Task: Schedule a session for the photography walk.
Action: Mouse moved to (111, 119)
Screenshot: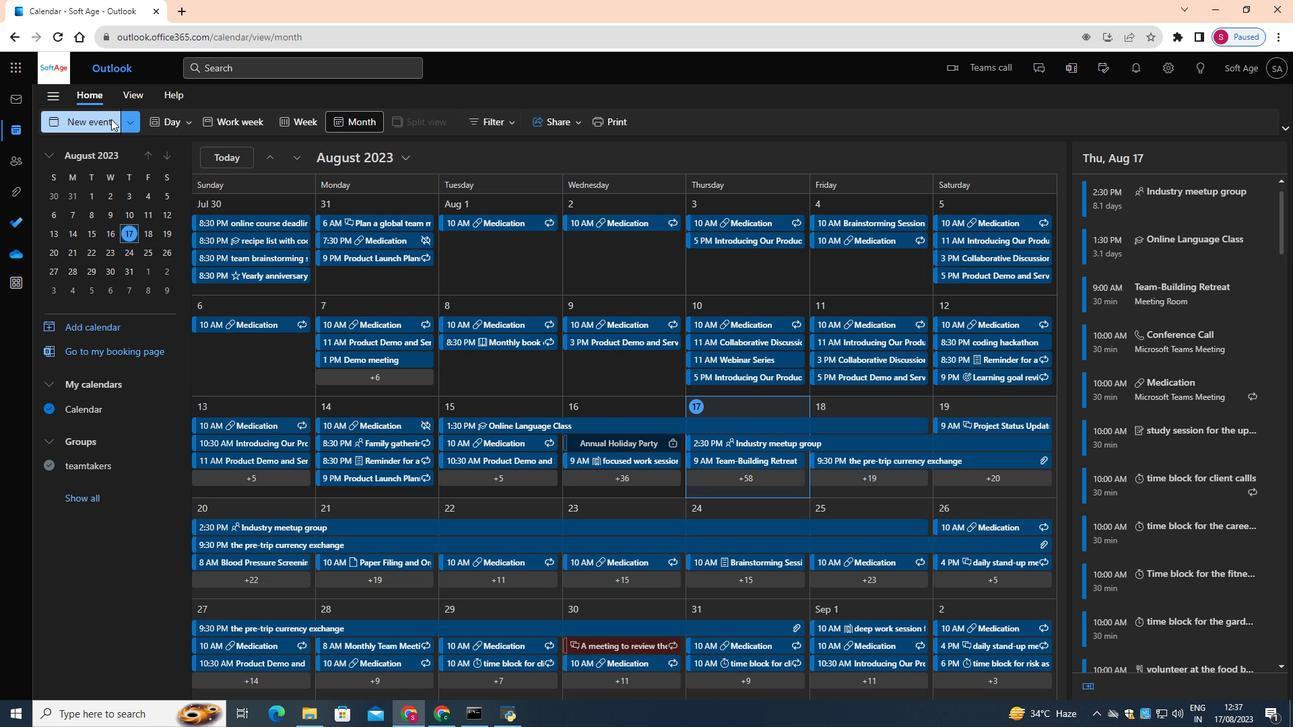 
Action: Mouse pressed left at (111, 119)
Screenshot: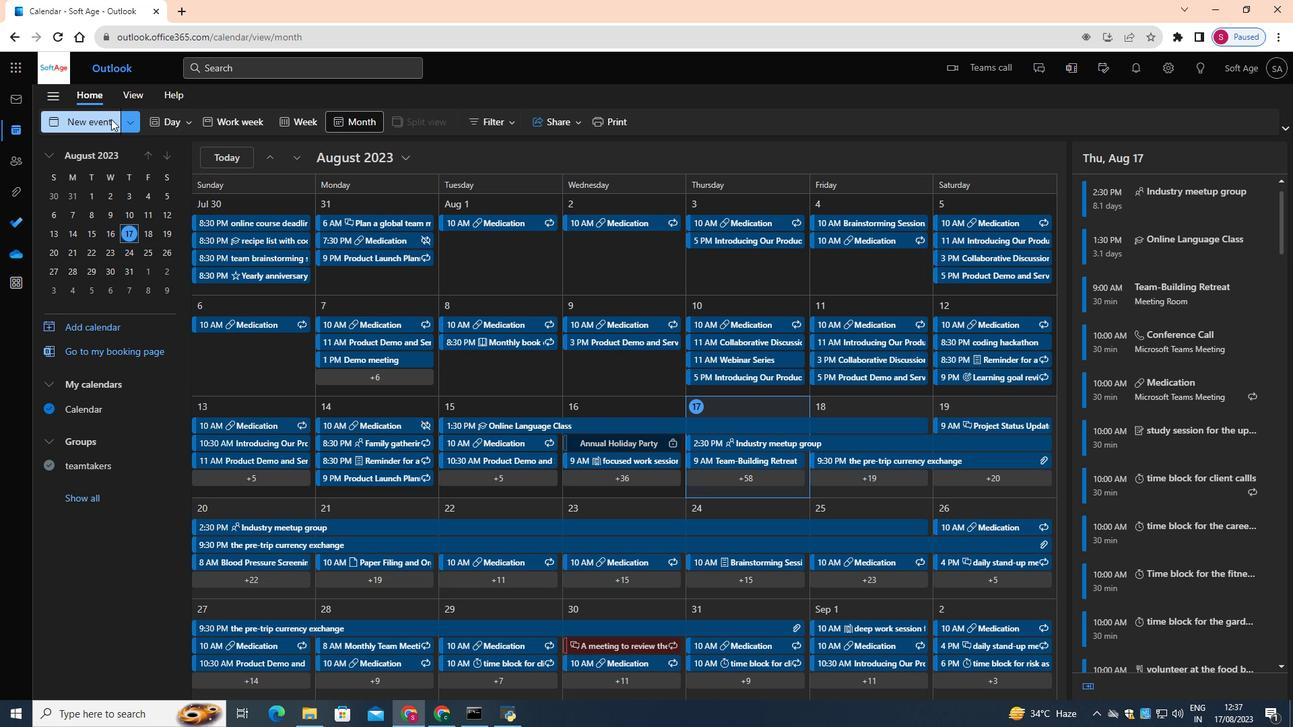 
Action: Mouse moved to (429, 210)
Screenshot: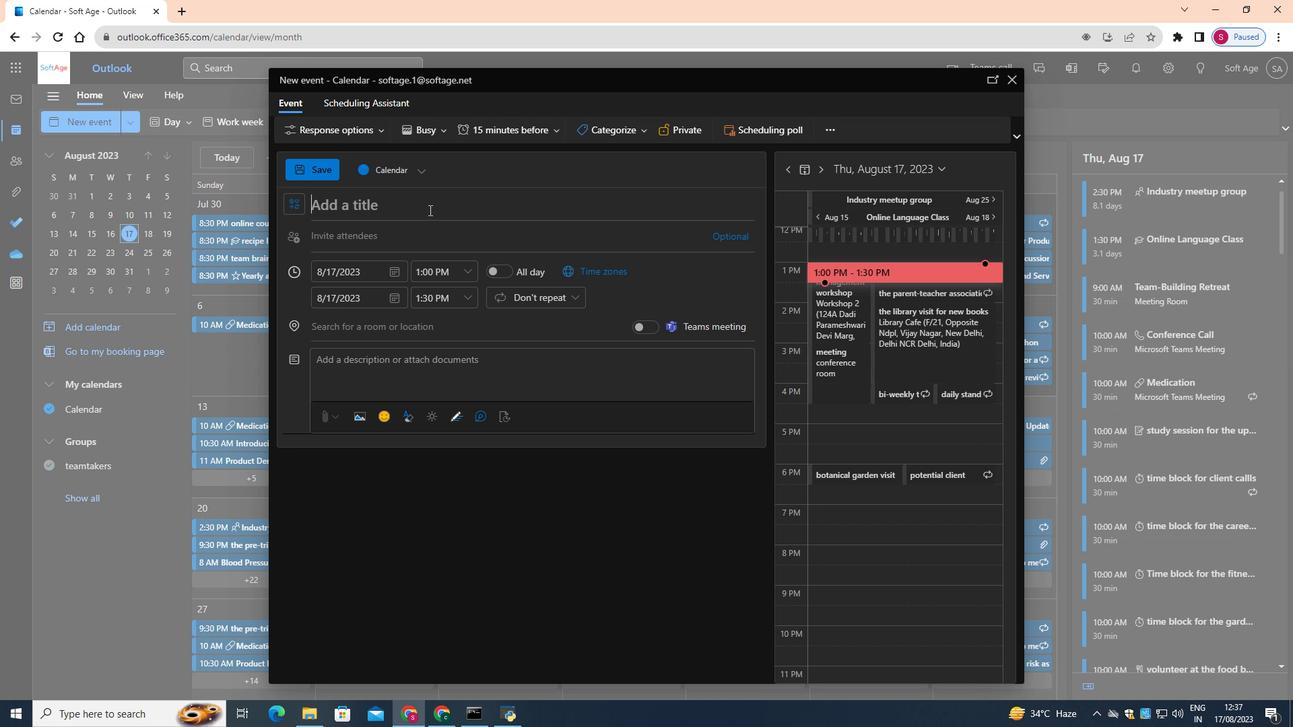 
Action: Mouse pressed left at (429, 210)
Screenshot: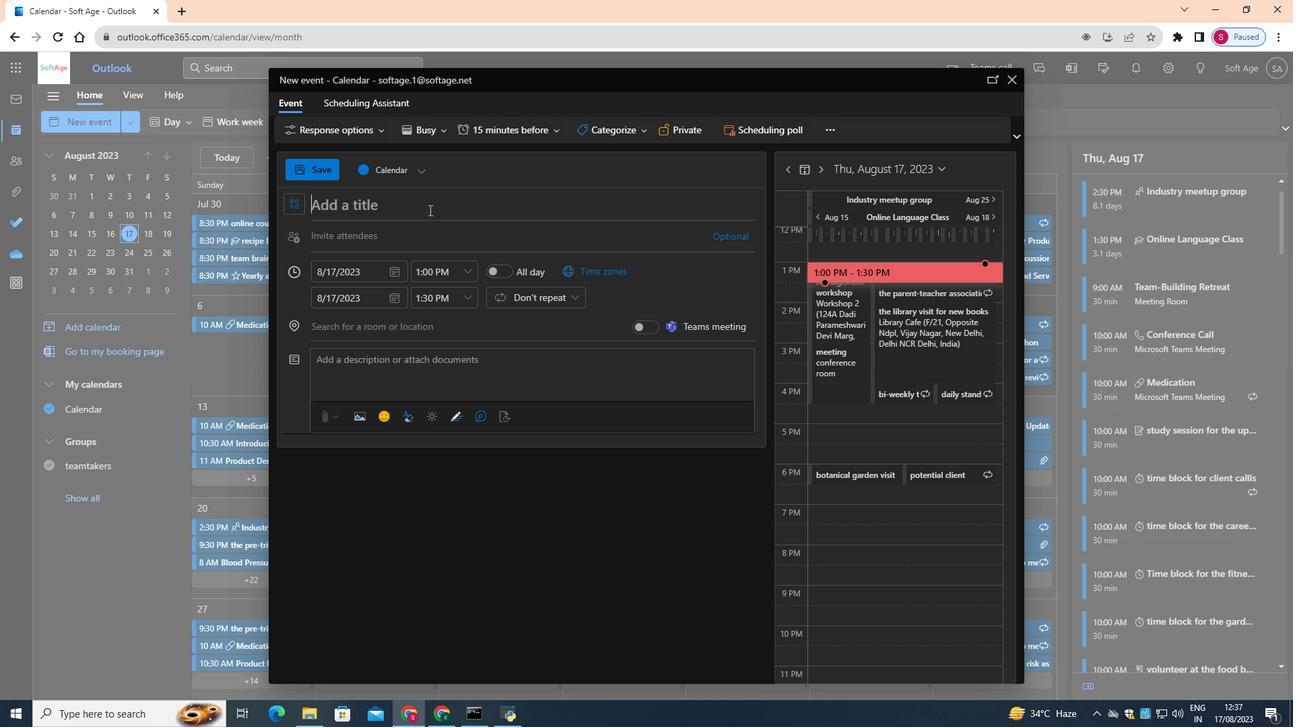 
Action: Key pressed <Key.shift>Photography<Key.space><Key.shift>Walk<Key.space><Key.shift>Session
Screenshot: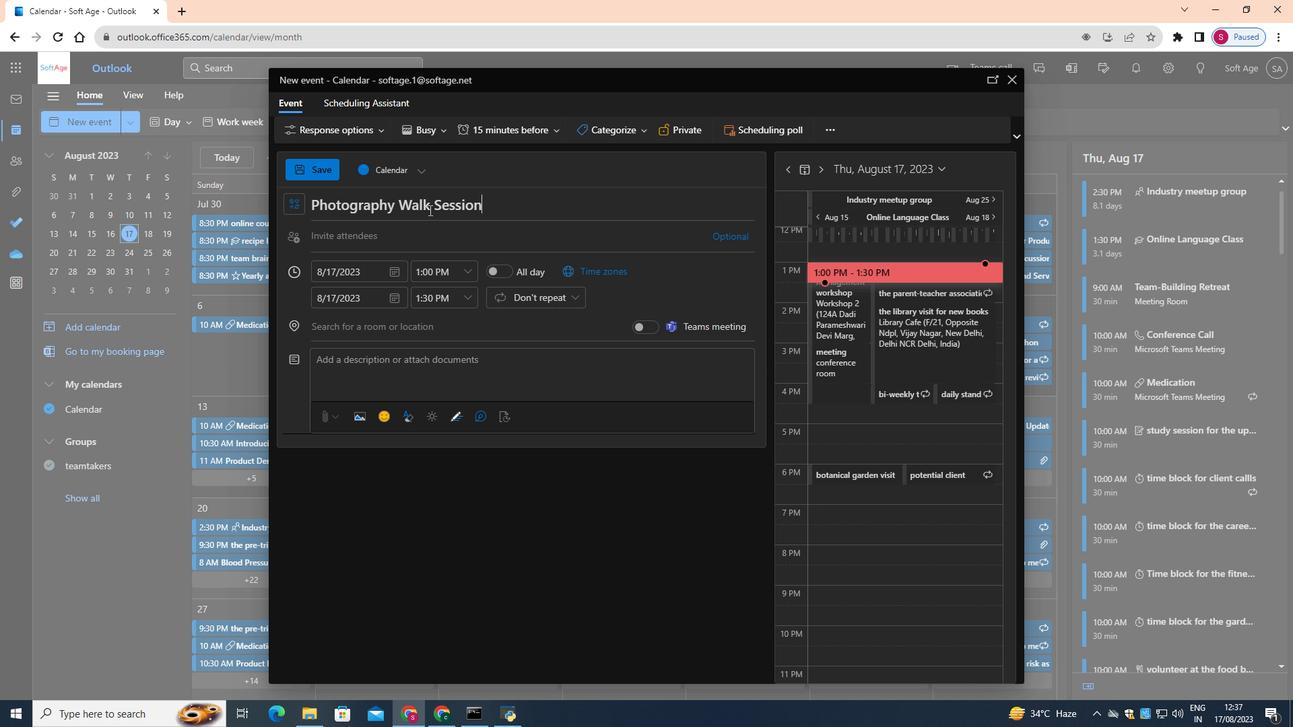 
Action: Mouse moved to (395, 276)
Screenshot: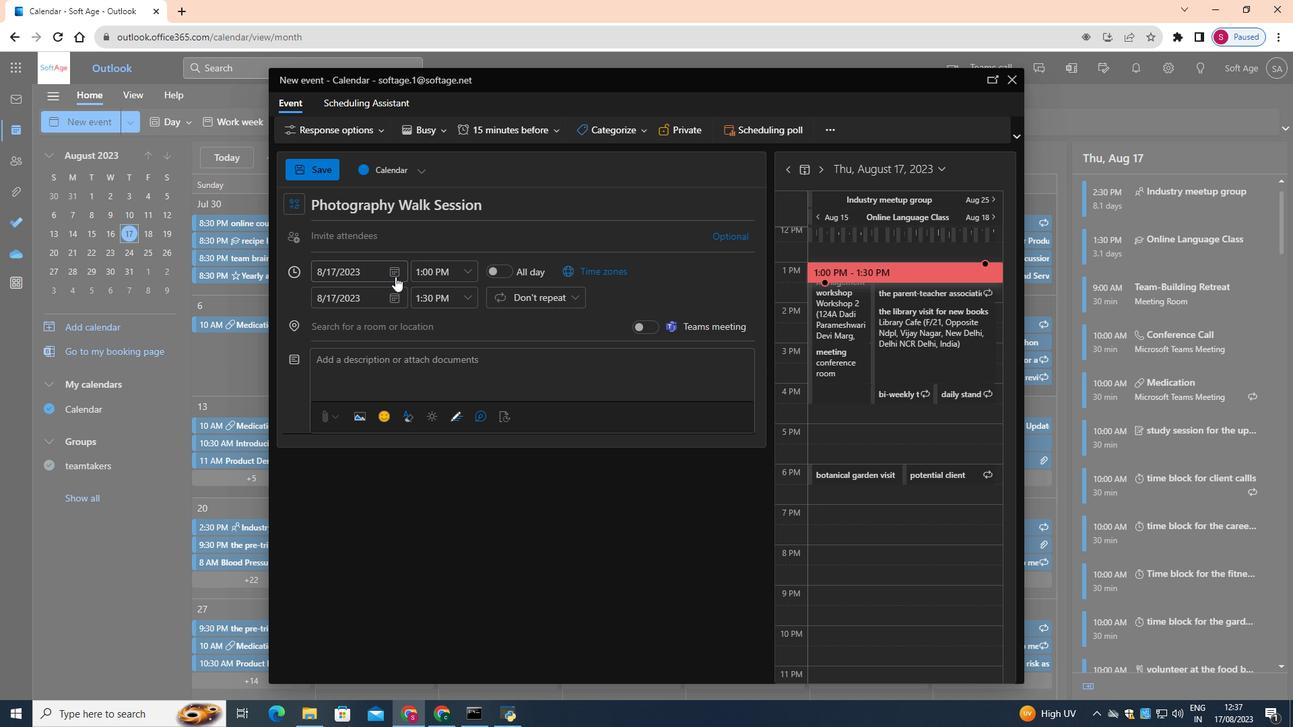 
Action: Mouse pressed left at (395, 276)
Screenshot: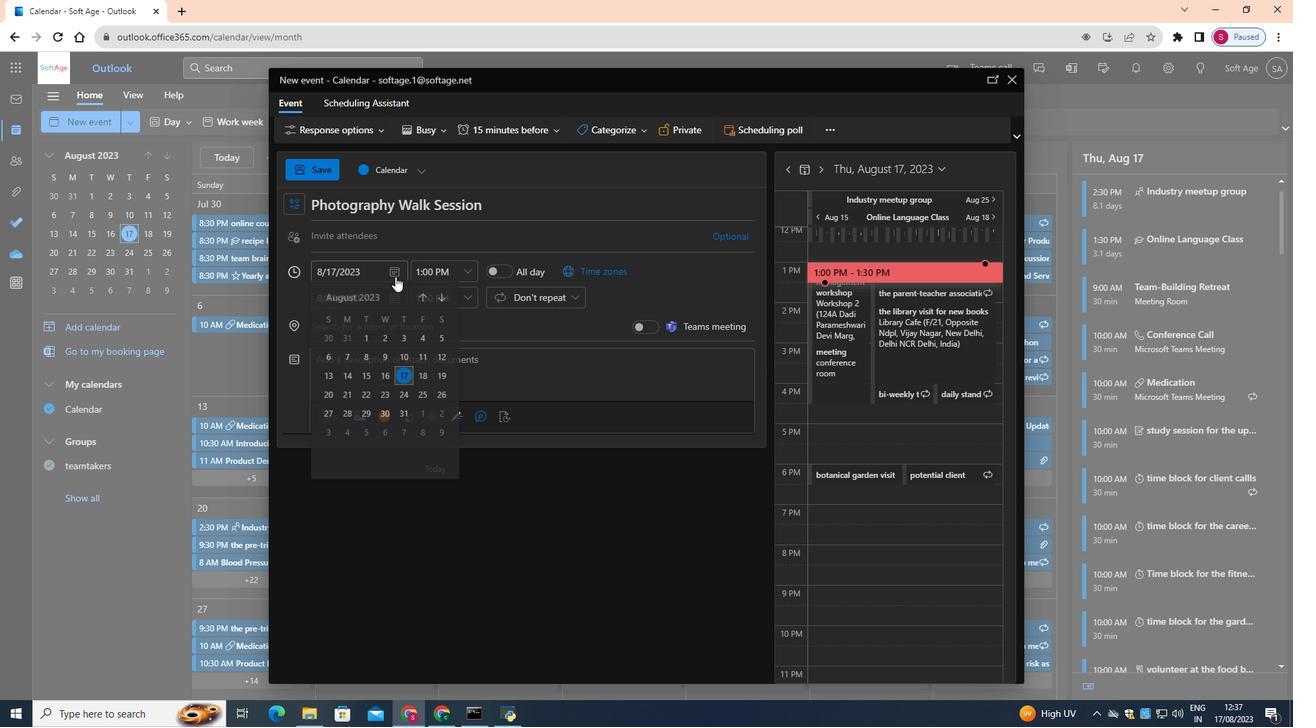 
Action: Mouse moved to (439, 377)
Screenshot: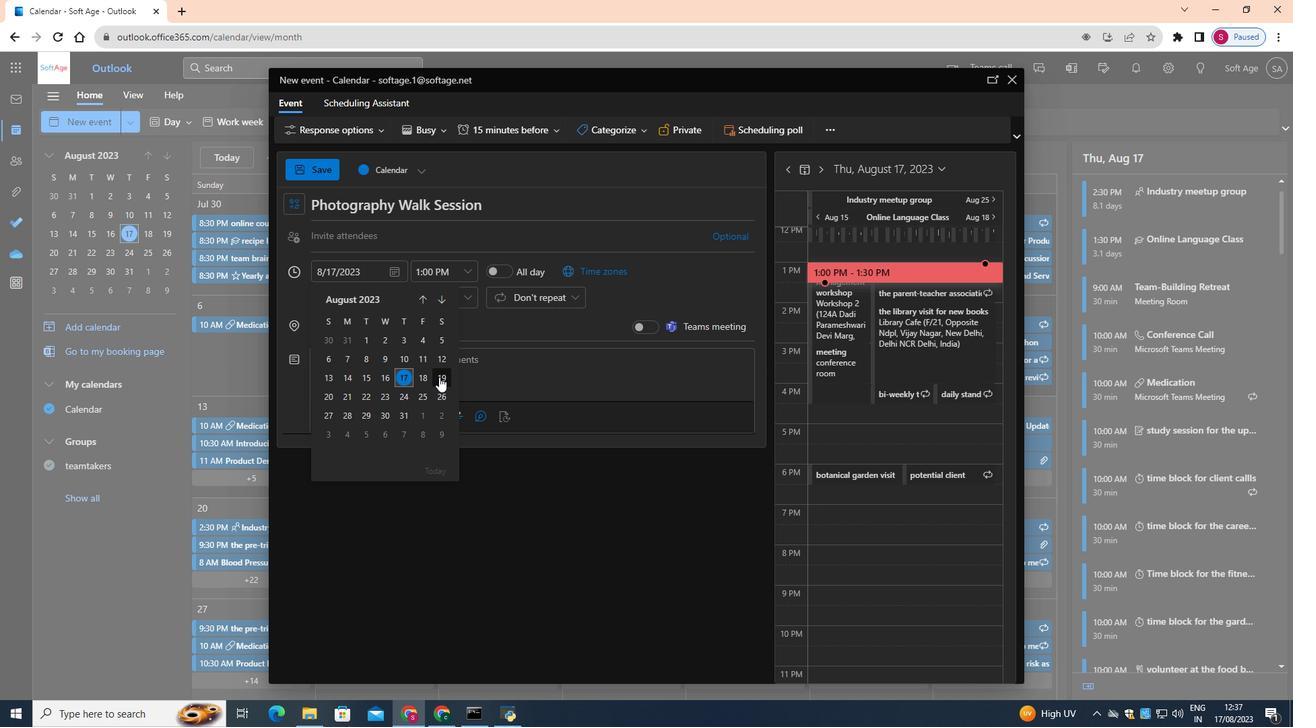 
Action: Mouse pressed left at (439, 377)
Screenshot: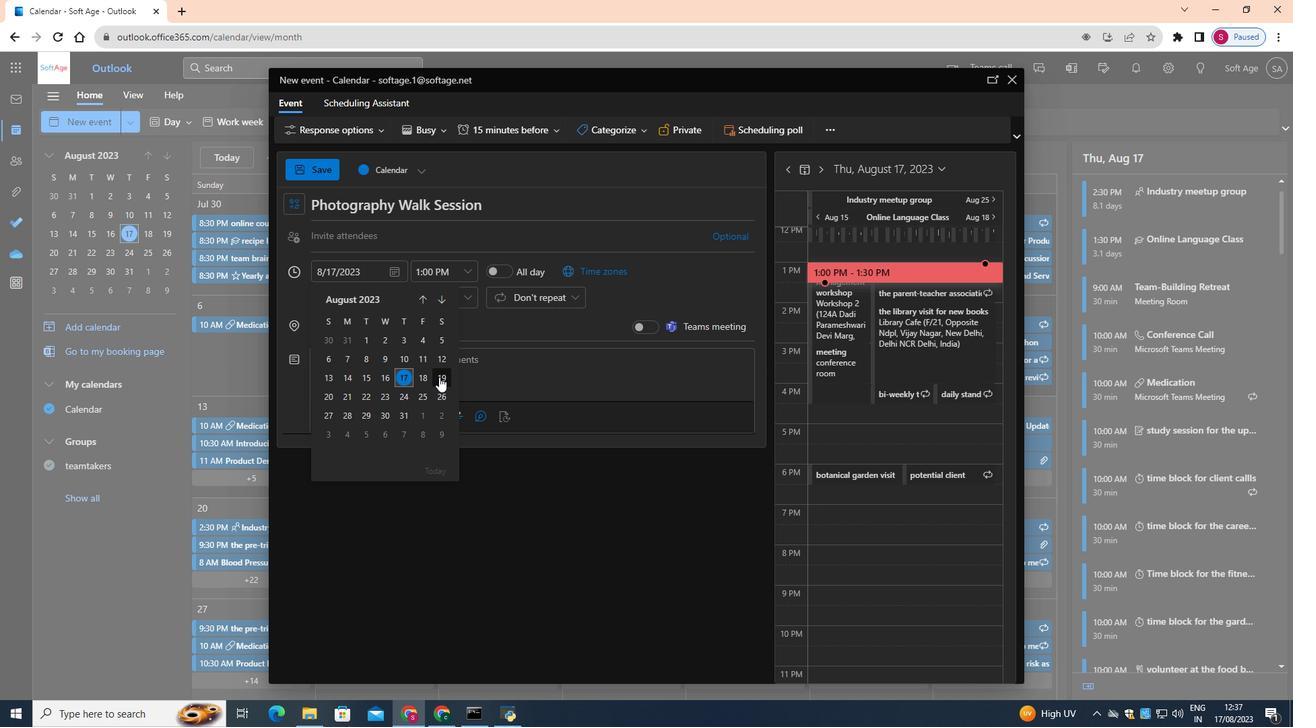 
Action: Mouse moved to (468, 271)
Screenshot: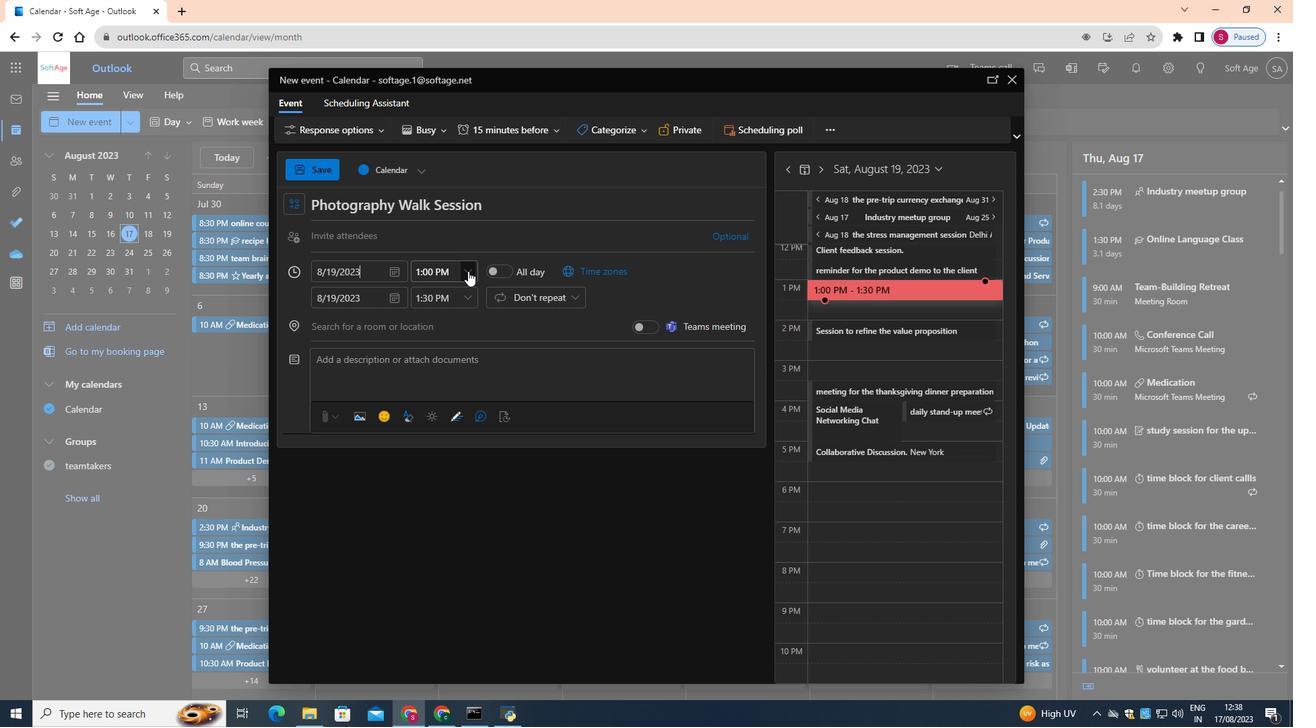 
Action: Mouse pressed left at (468, 271)
Screenshot: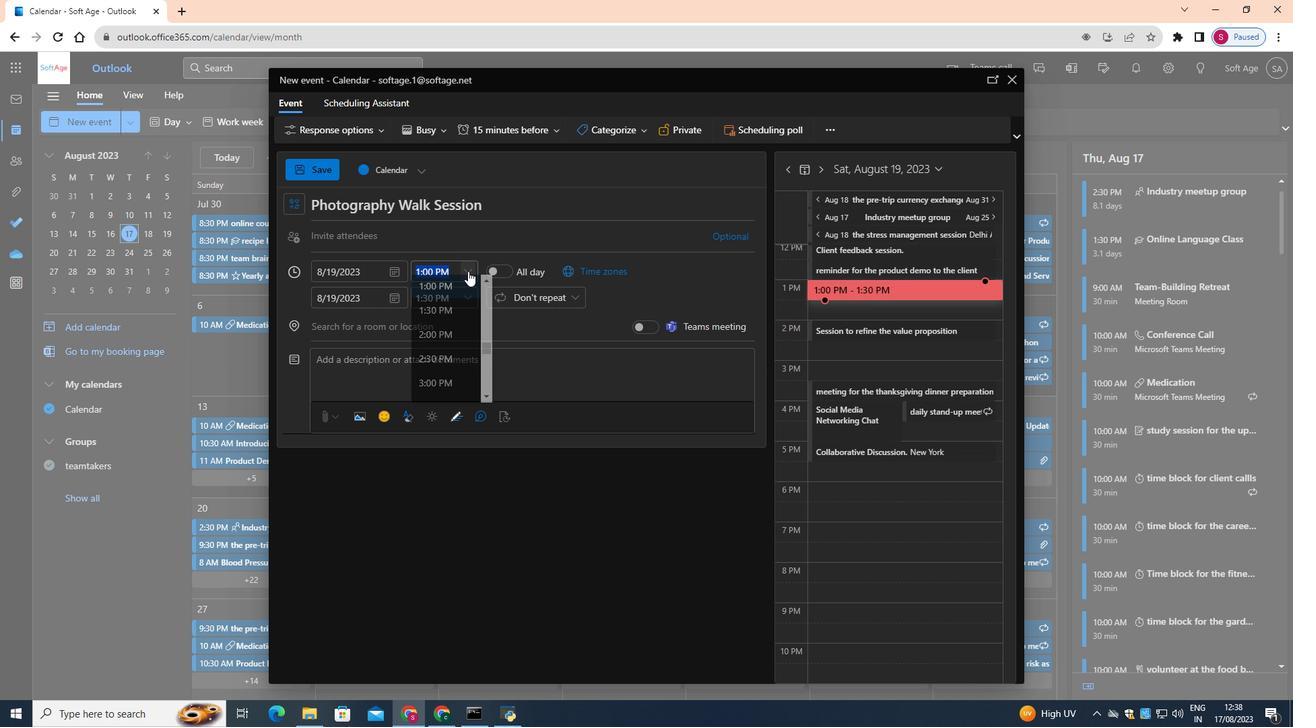 
Action: Mouse moved to (446, 385)
Screenshot: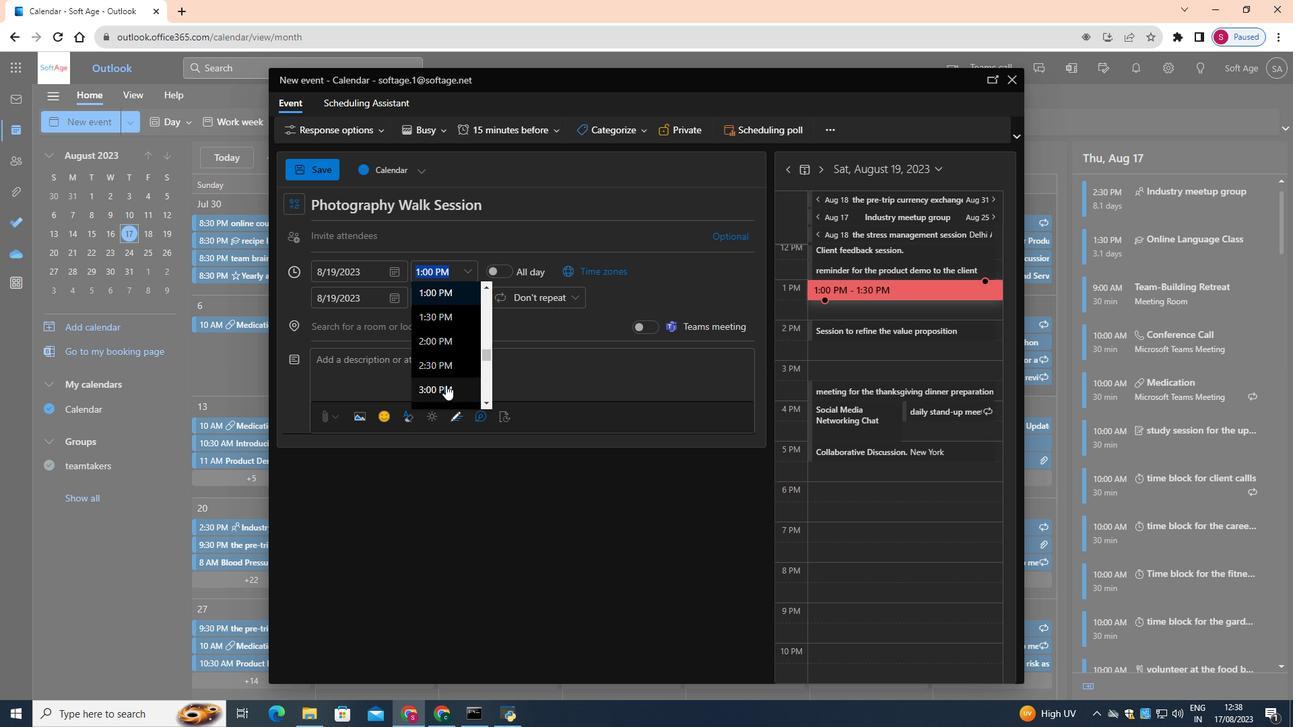
Action: Mouse pressed left at (446, 385)
Screenshot: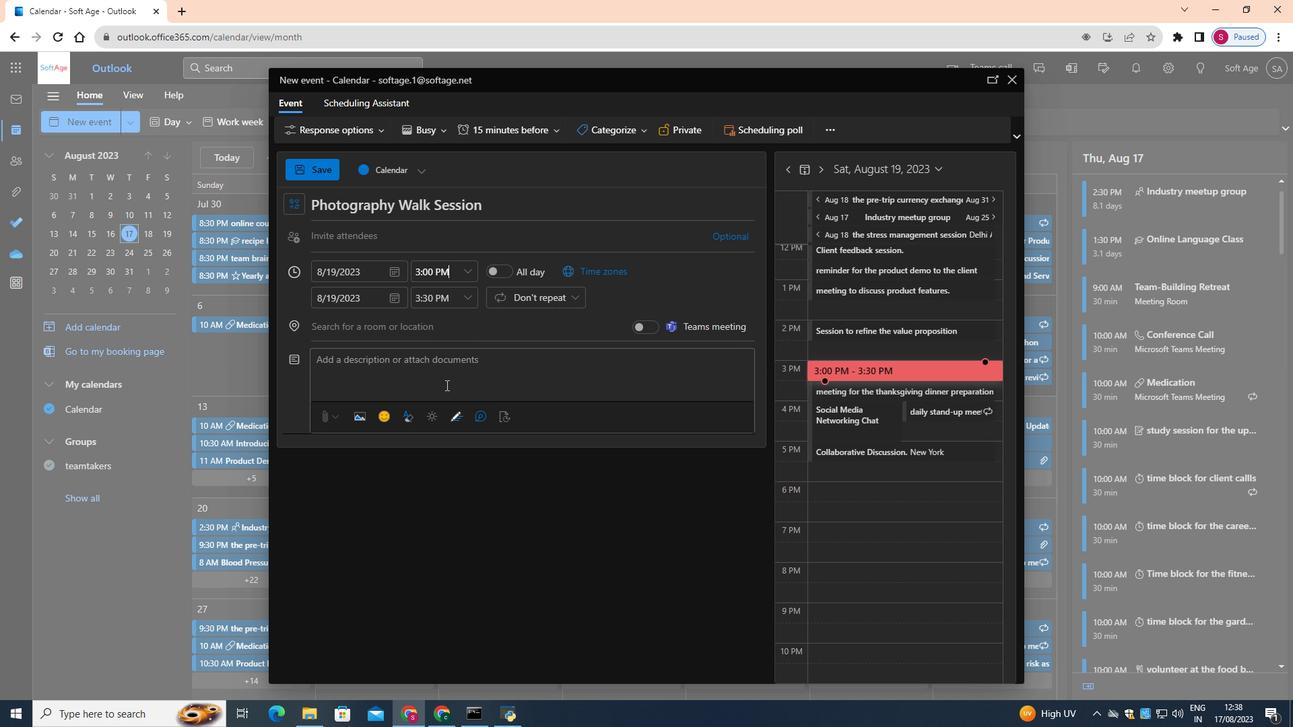 
Action: Mouse moved to (469, 297)
Screenshot: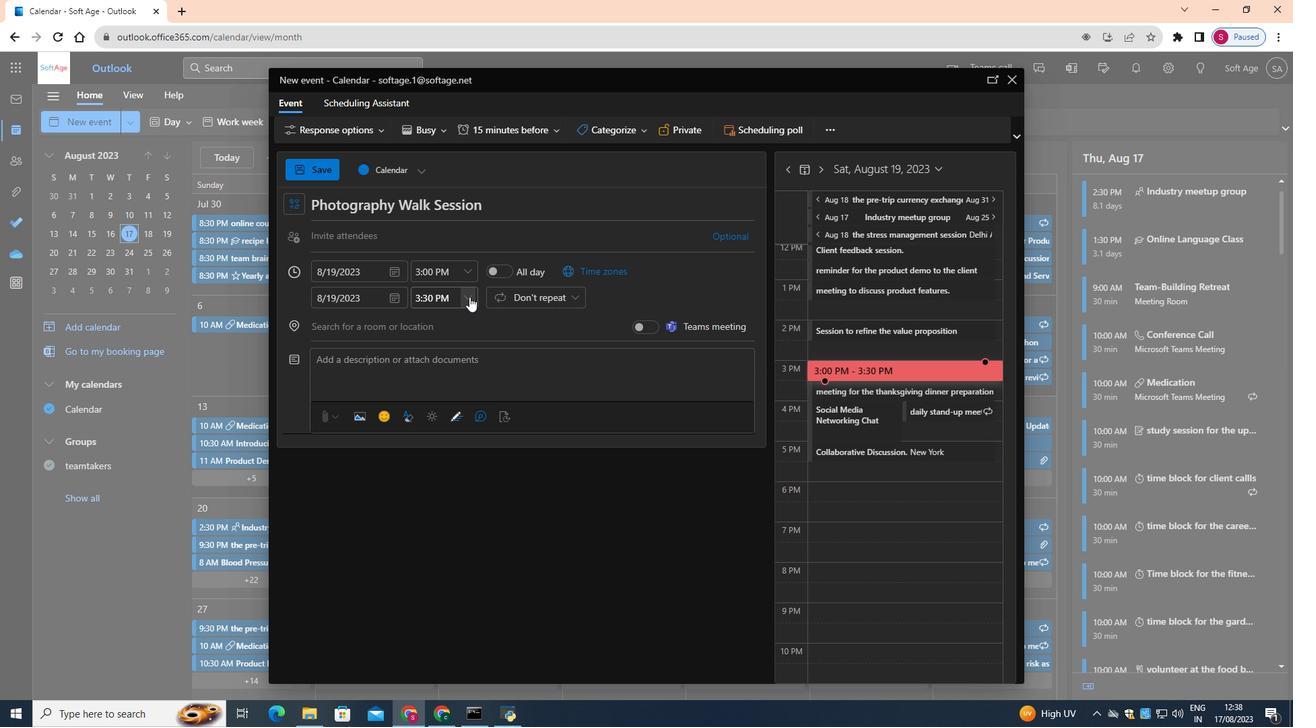 
Action: Mouse pressed left at (469, 297)
Screenshot: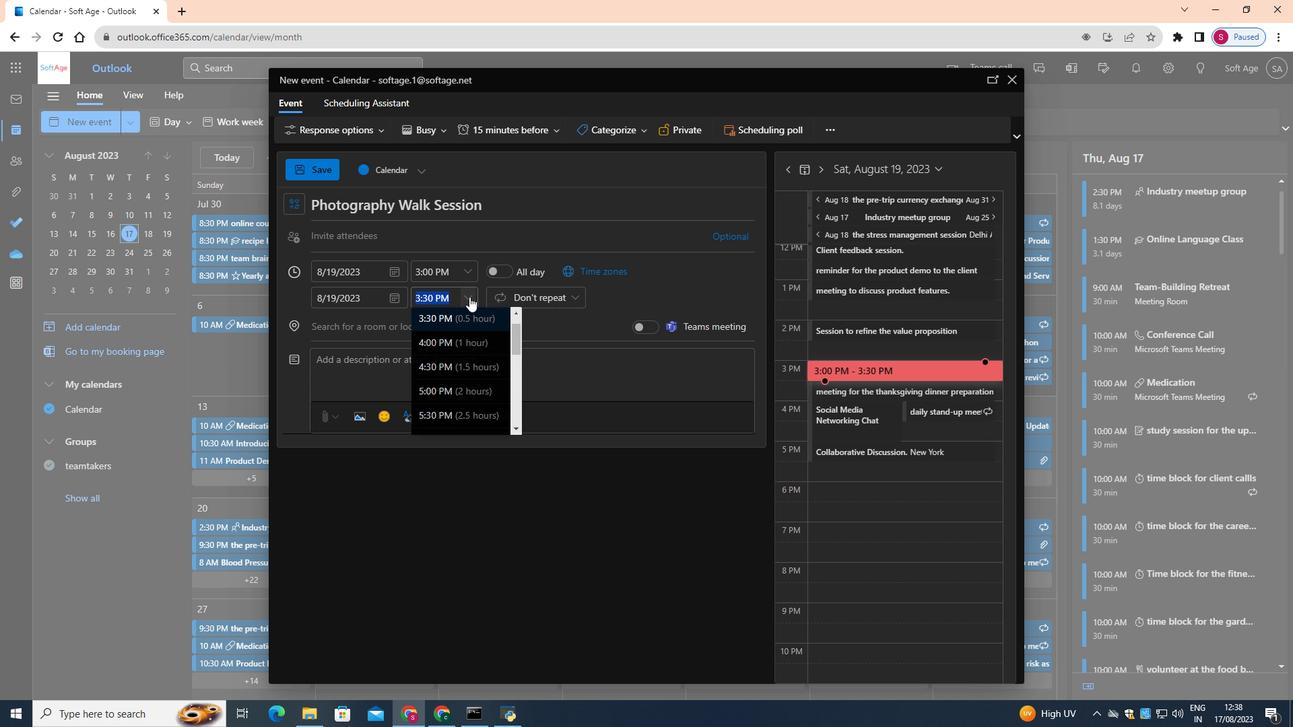 
Action: Mouse moved to (447, 336)
Screenshot: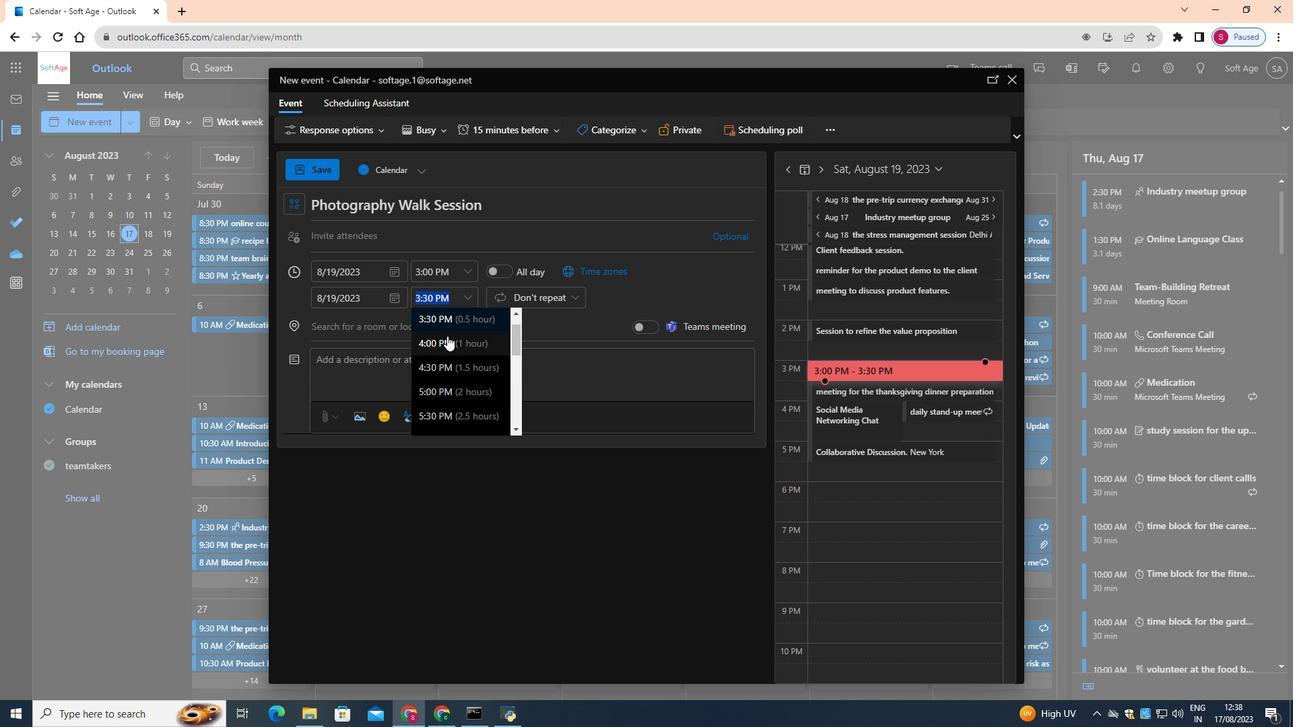 
Action: Mouse pressed left at (447, 336)
Screenshot: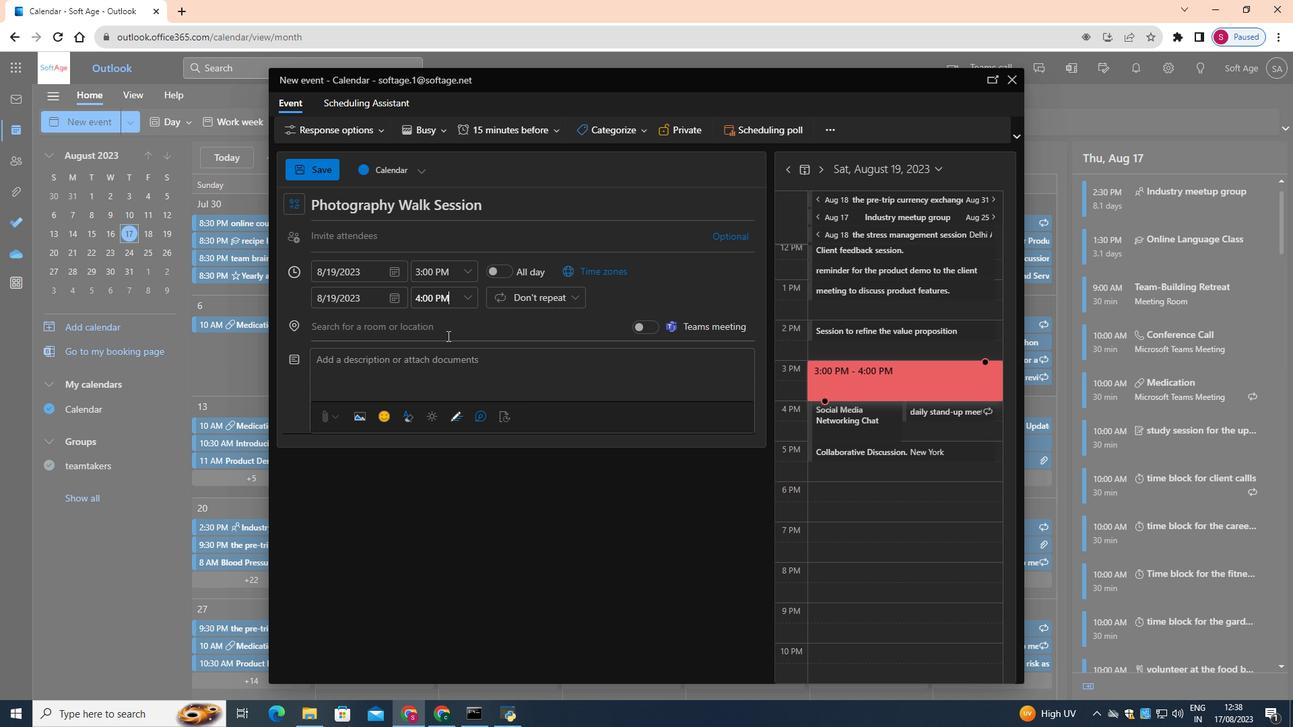 
Action: Mouse moved to (493, 365)
Screenshot: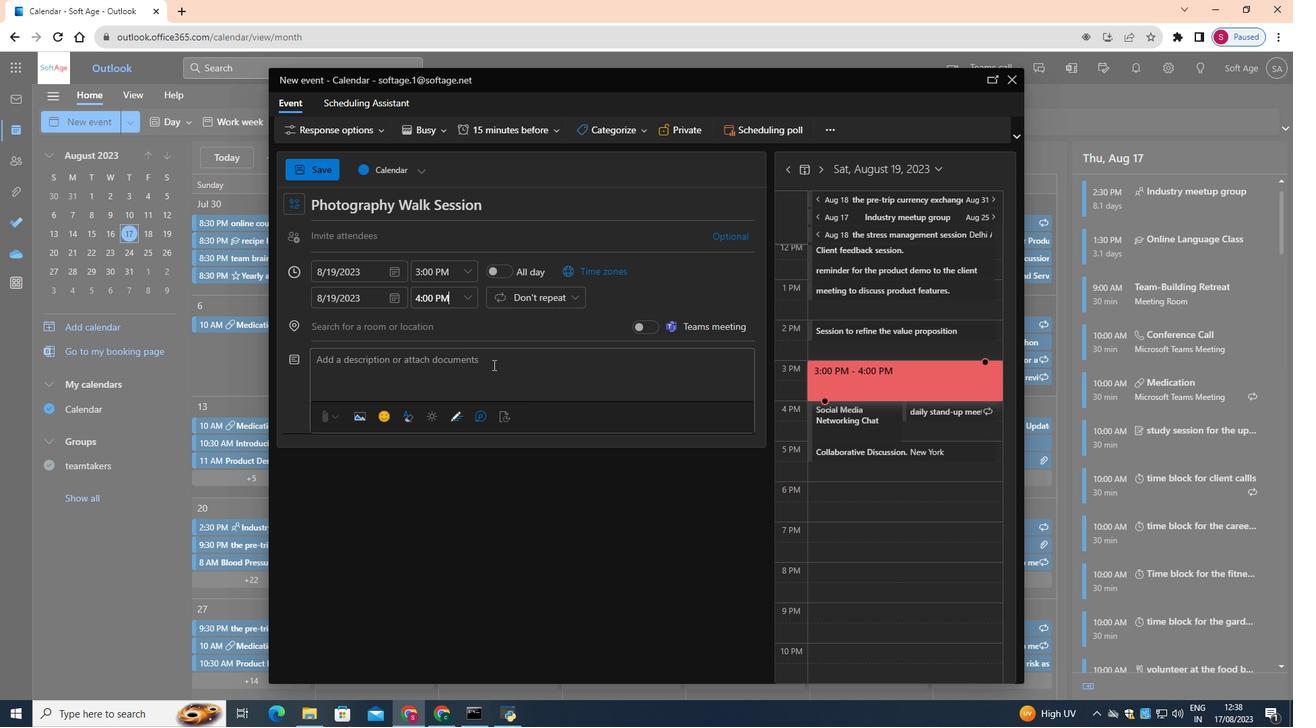 
Action: Mouse pressed left at (493, 365)
Screenshot: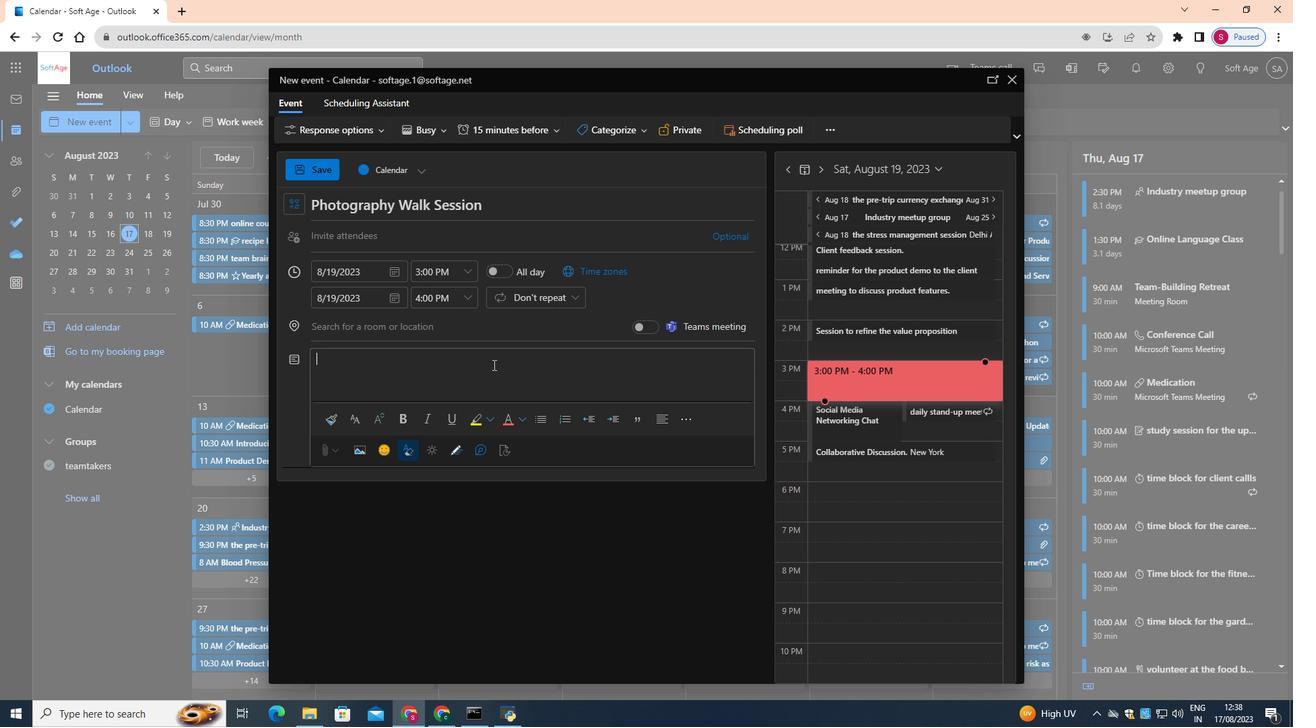 
Action: Key pressed <Key.shift>Capture<Key.space>the<Key.space>world<Key.space>through<Key.space>your<Key.space>lens<Key.shift_r>!<Key.space><Key.shift>Join<Key.space>us<Key.space>for<Key.space>an<Key.space>invigorating<Key.space><Key.shift>Photography<Key.space><Key.shift>Walk<Key.space><Key.shift><Key.shift><Key.shift><Key.shift>Session,<Key.space>where<Key.space>you'll<Key.space>explore<Key.space>scenic<Key.space>spots,<Key.space>practice<Key.space>photography<Key.space>techniques,<Key.space>and<Key.space>unleash<Key.space>your<Key.space>creative<Key.space>vision.
Screenshot: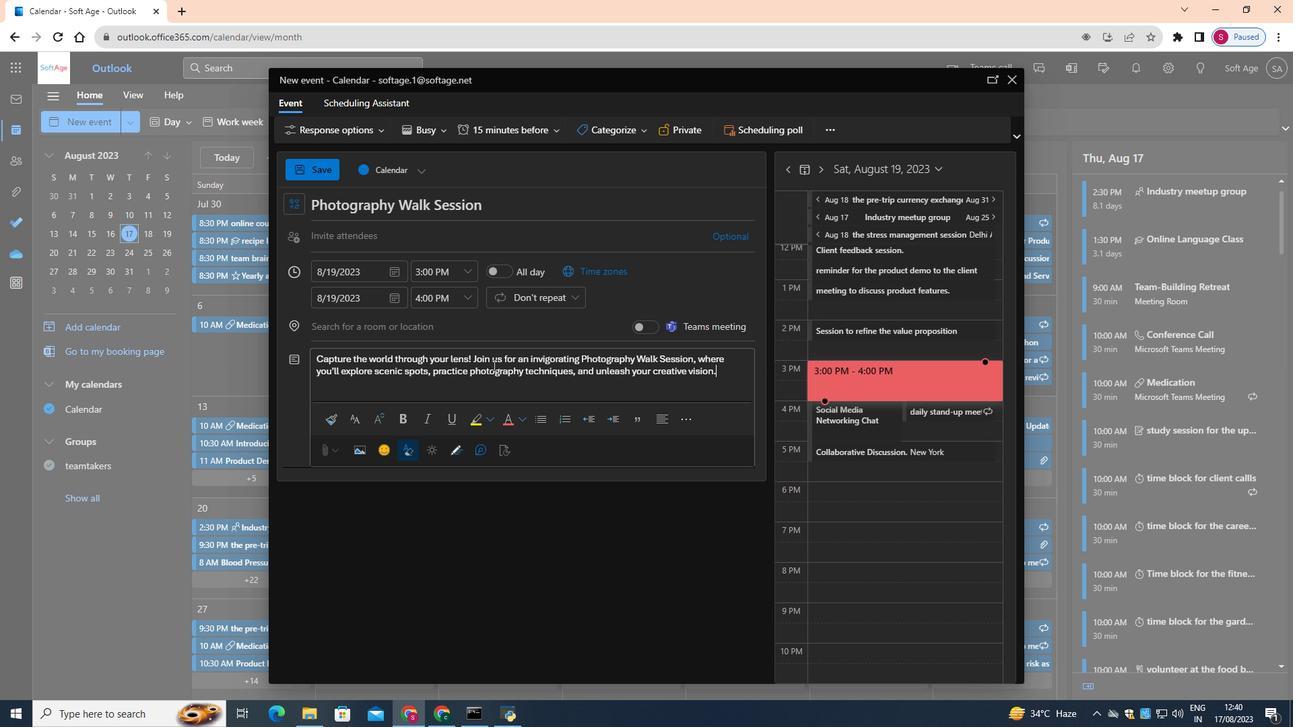 
Action: Mouse moved to (318, 357)
Screenshot: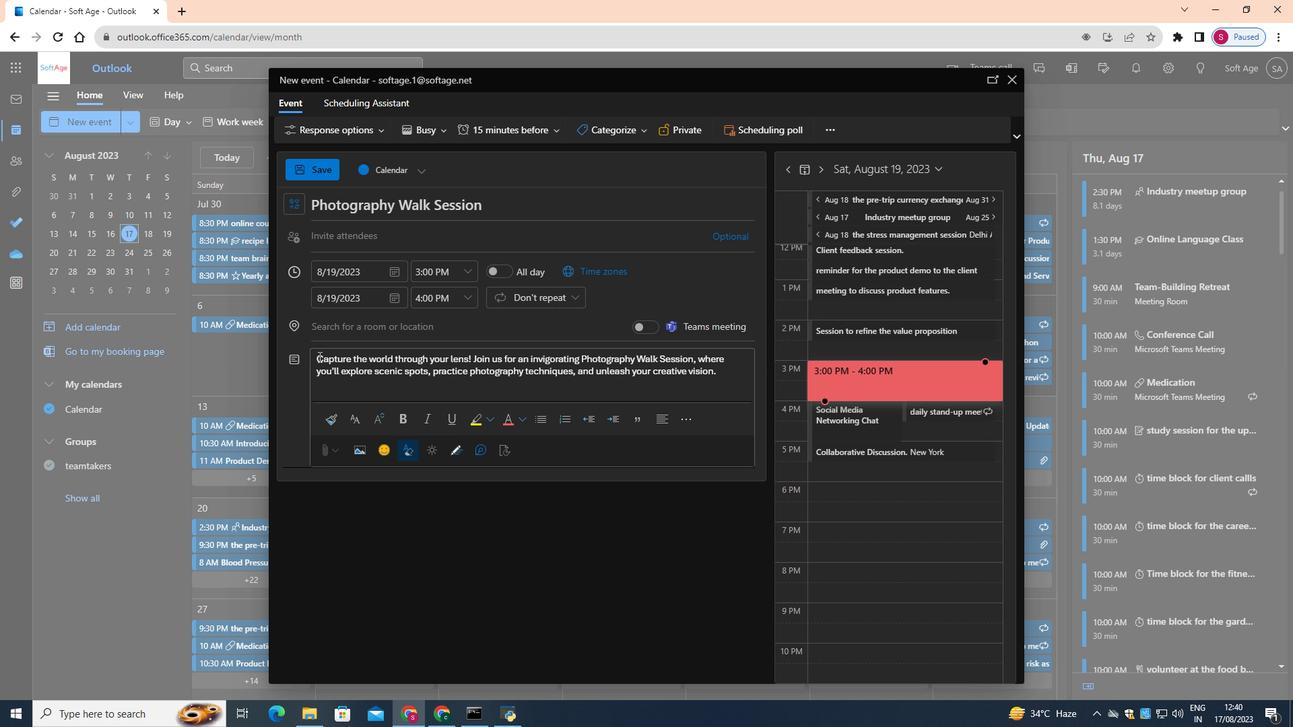 
Action: Mouse pressed left at (318, 357)
Screenshot: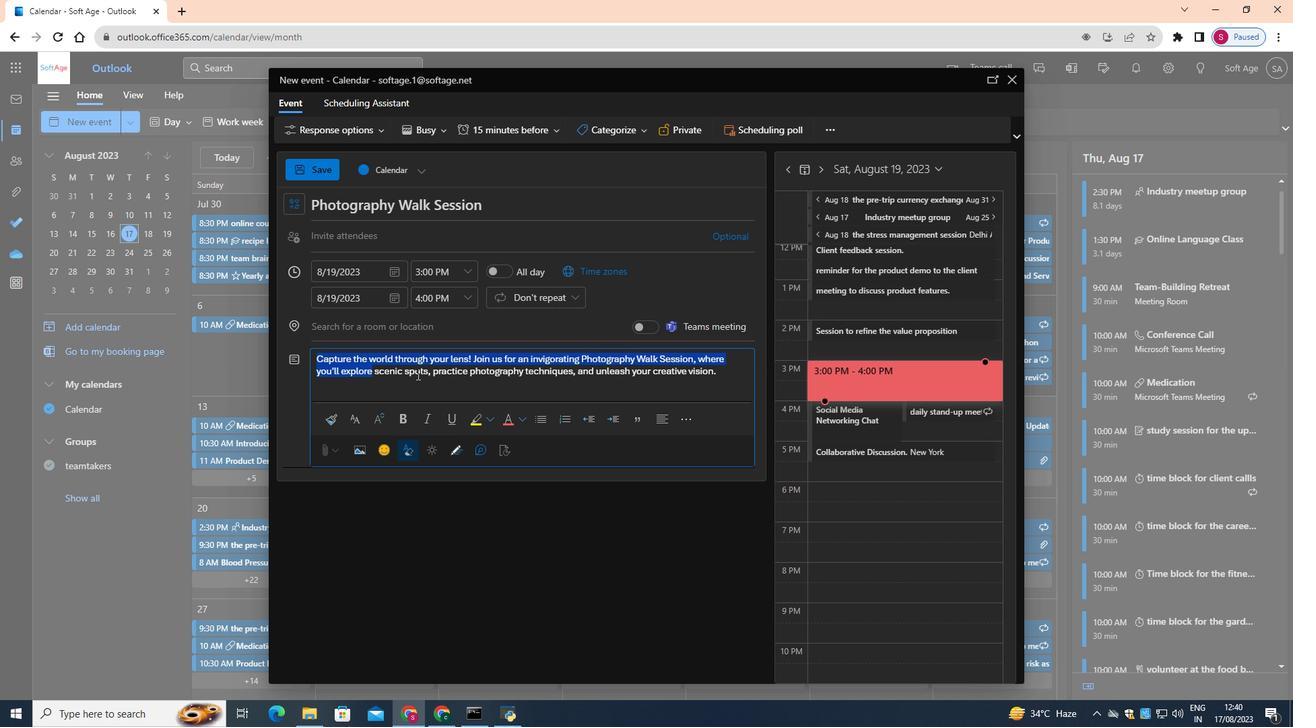
Action: Mouse moved to (427, 421)
Screenshot: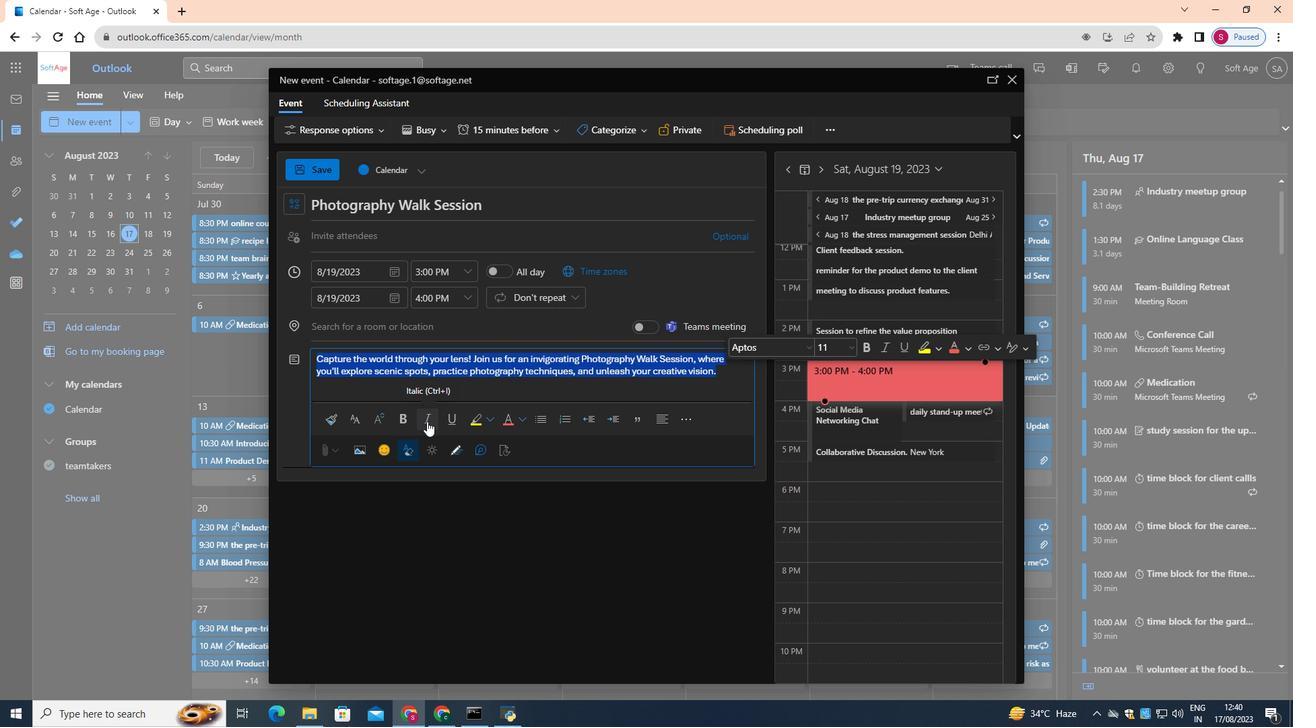 
Action: Mouse pressed left at (427, 421)
Screenshot: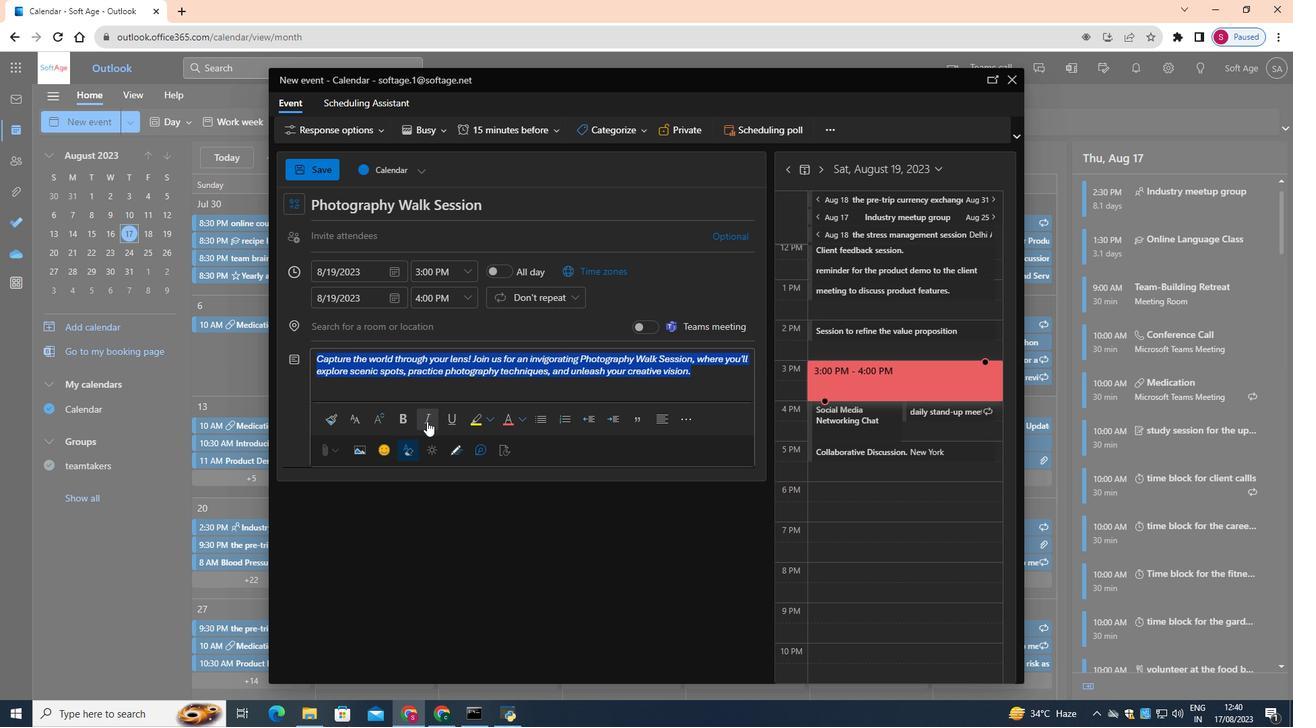 
Action: Mouse moved to (524, 417)
Screenshot: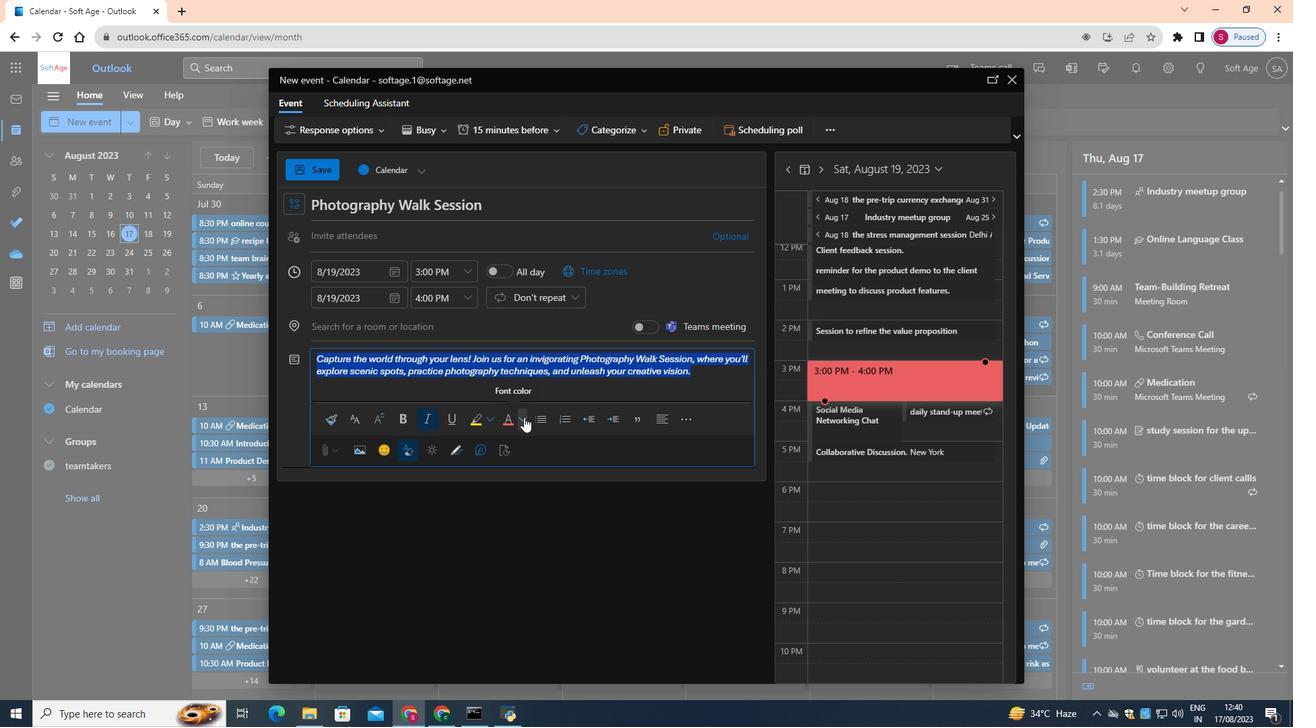 
Action: Mouse pressed left at (524, 417)
Screenshot: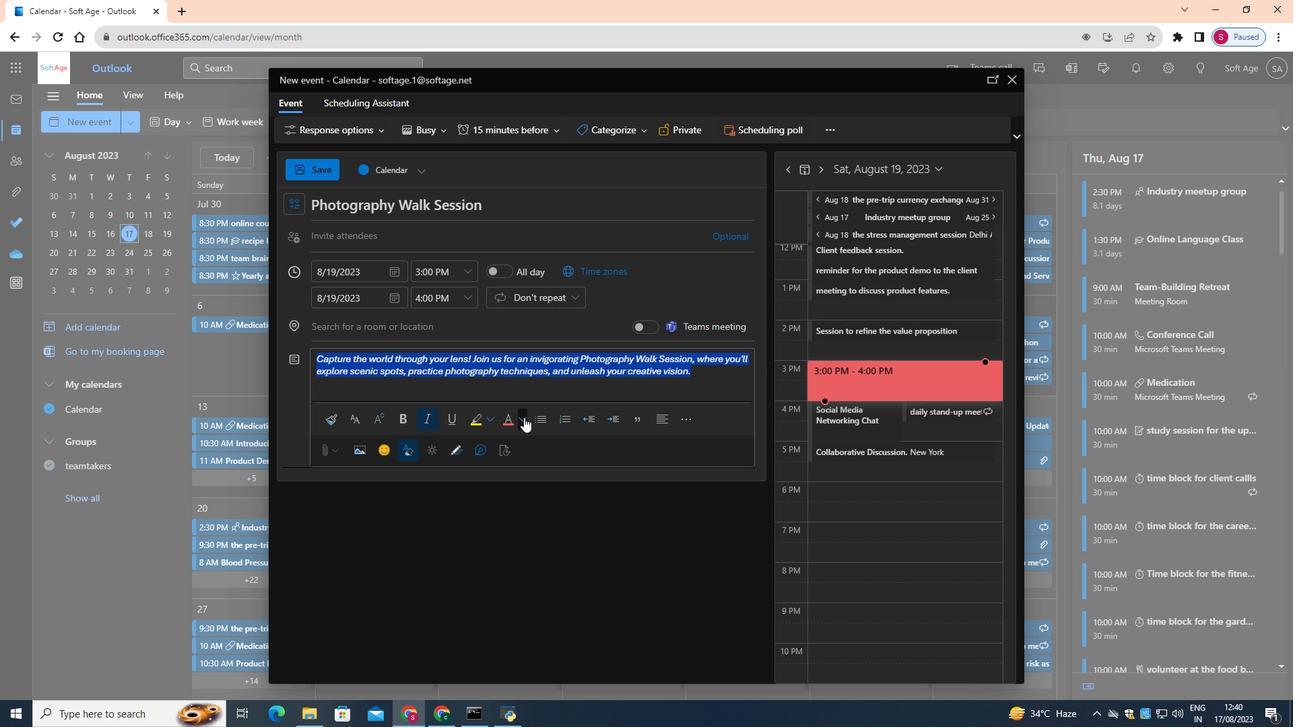 
Action: Mouse moved to (618, 473)
Screenshot: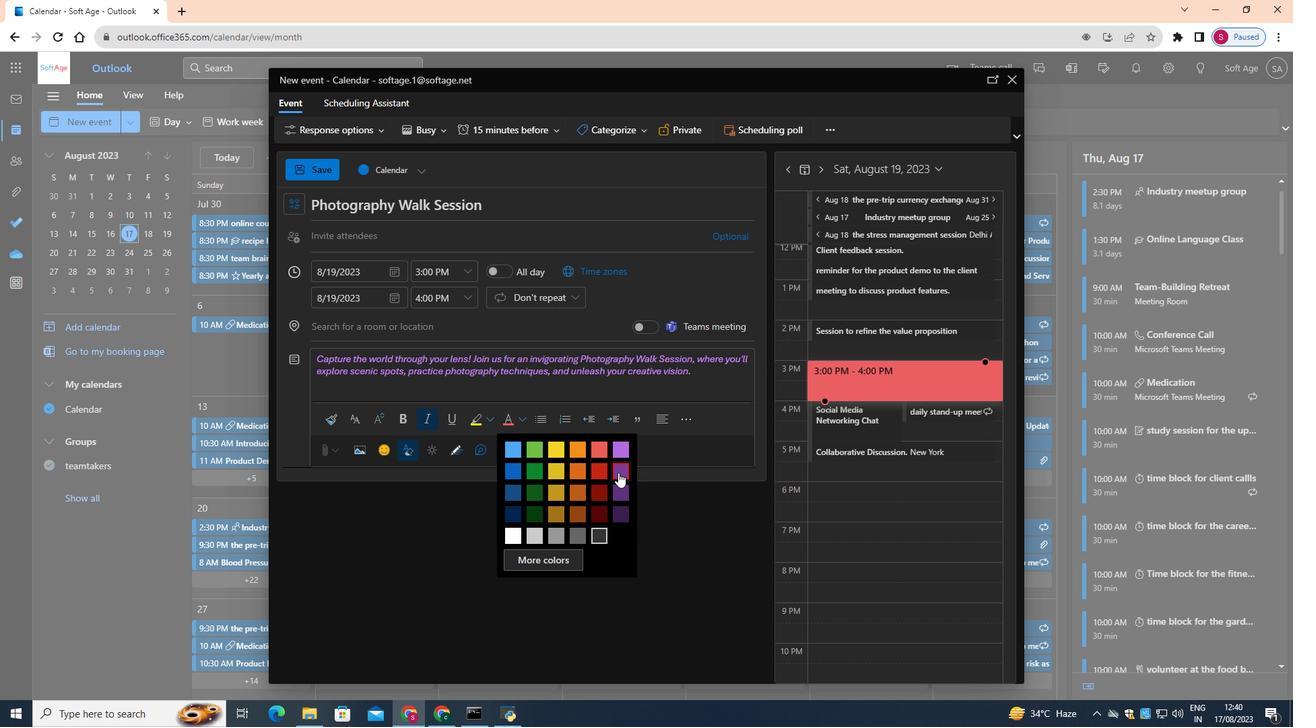 
Action: Mouse pressed left at (618, 473)
Screenshot: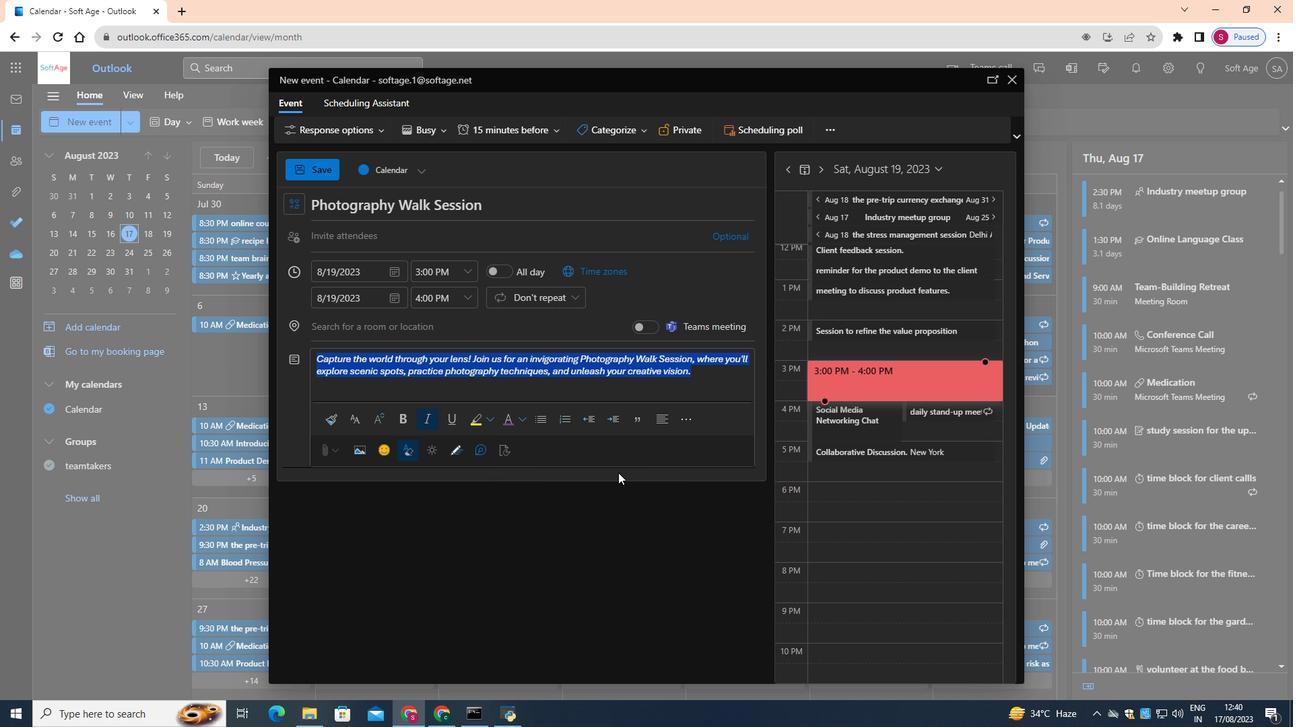 
Action: Mouse moved to (402, 417)
Screenshot: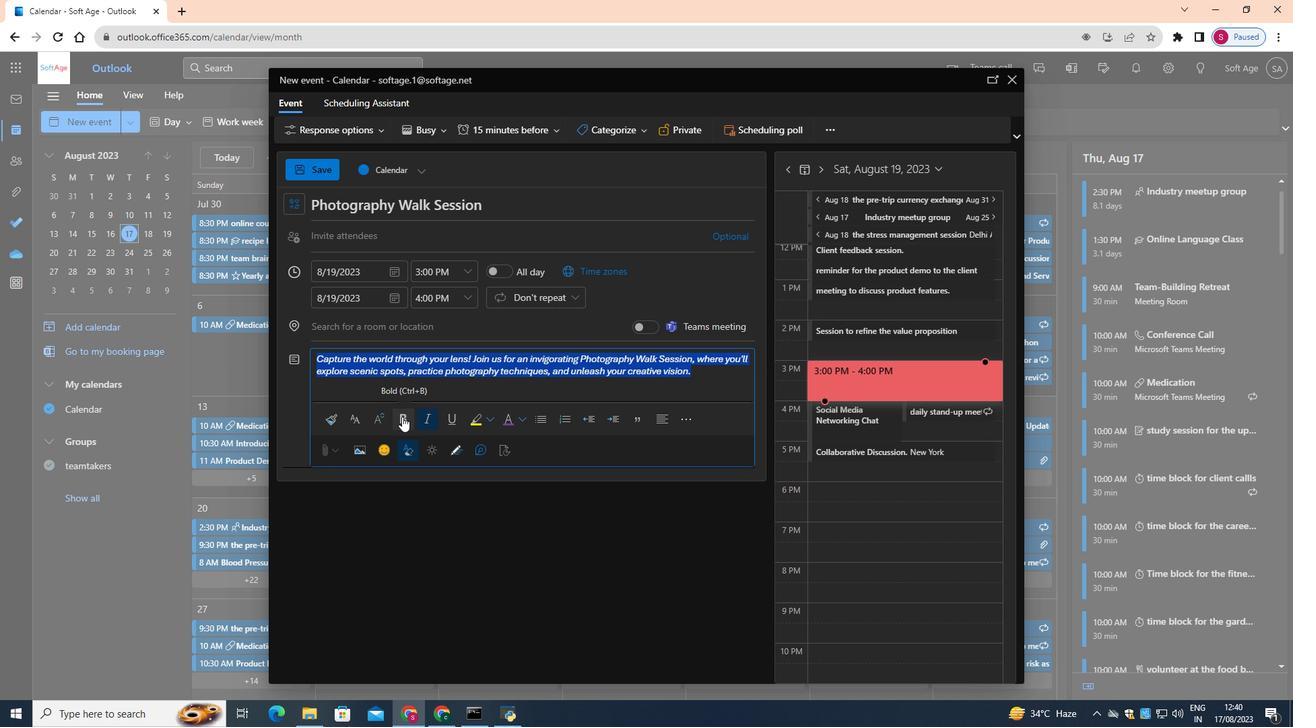 
Action: Mouse pressed left at (402, 417)
Screenshot: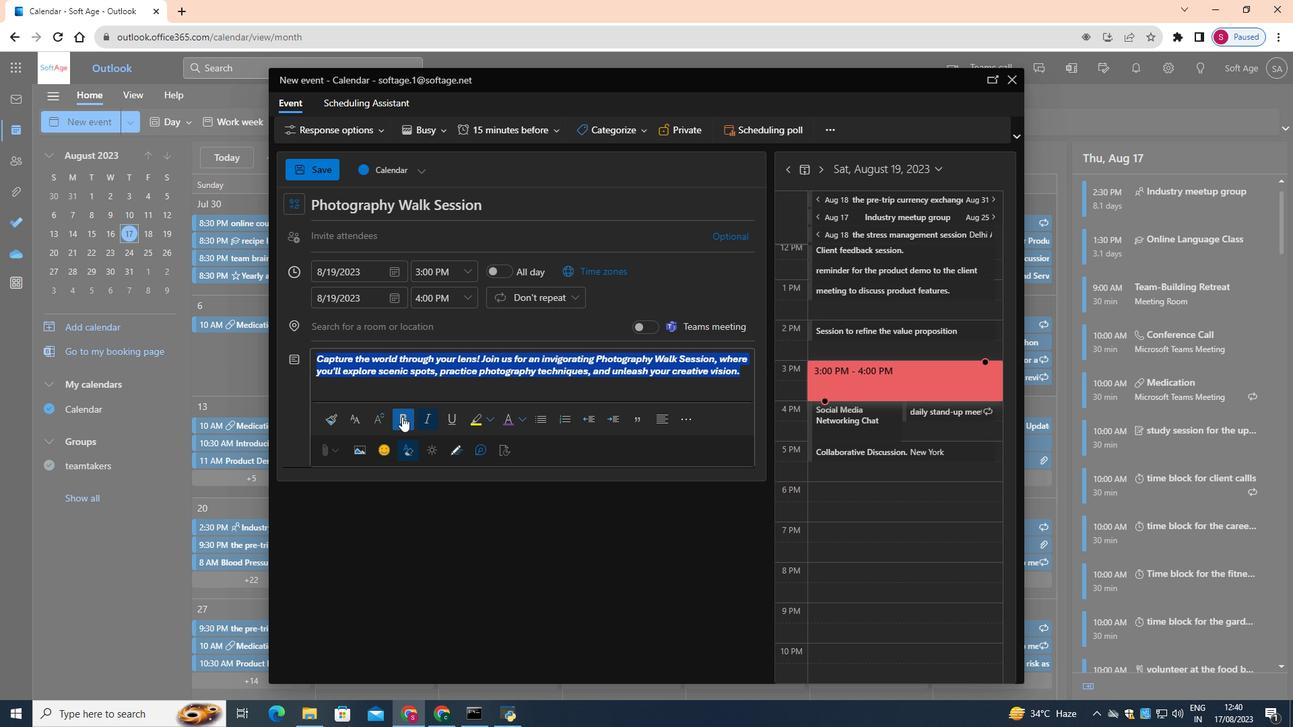 
Action: Mouse moved to (313, 165)
Screenshot: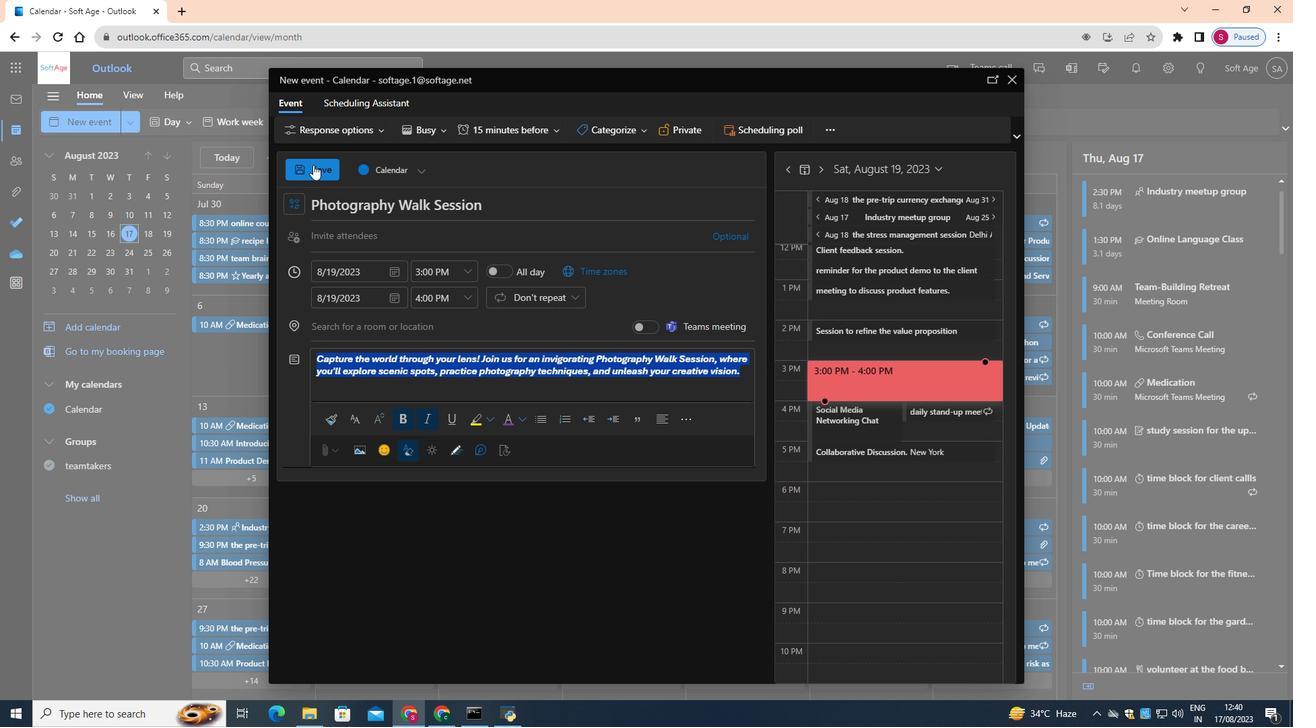 
Action: Mouse pressed left at (313, 165)
Screenshot: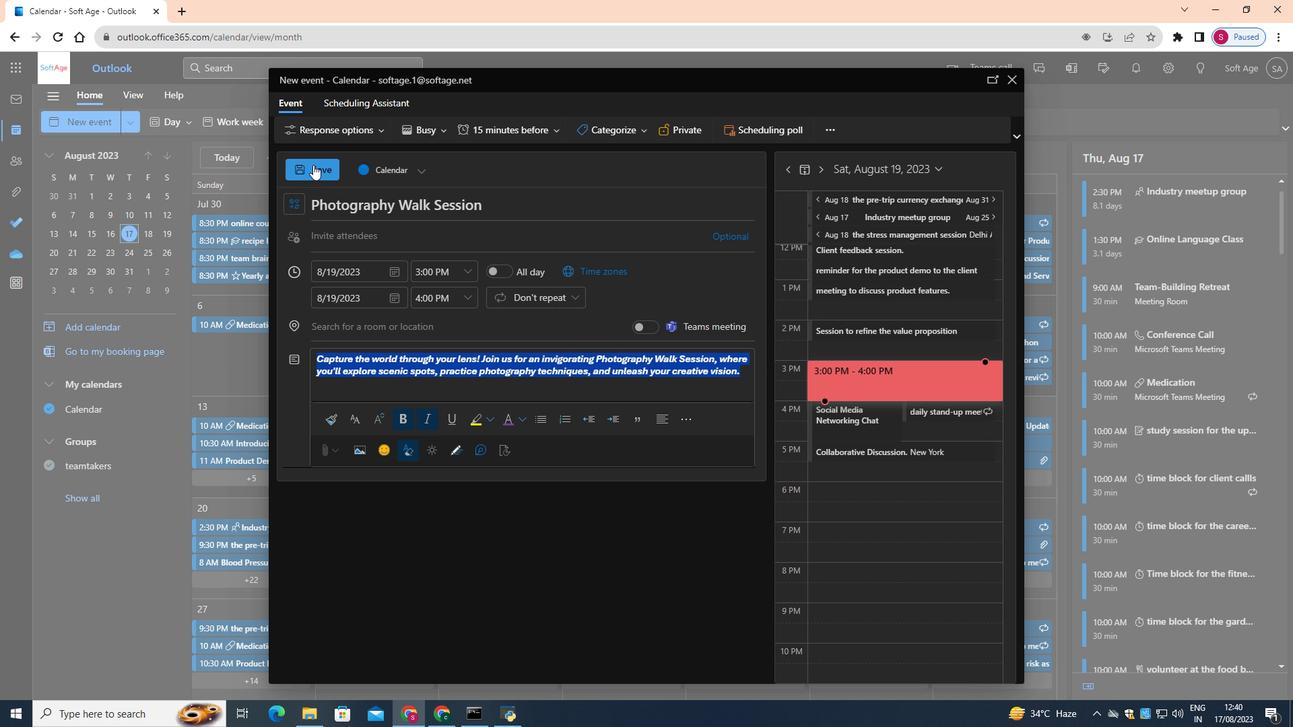 
